 Task: Add the task  Integrate website with a new social media analytics platform to the section Escape Velocity in the project ArrowSprint and add a Due Date to the respective task as 2024/05/04
Action: Mouse moved to (588, 324)
Screenshot: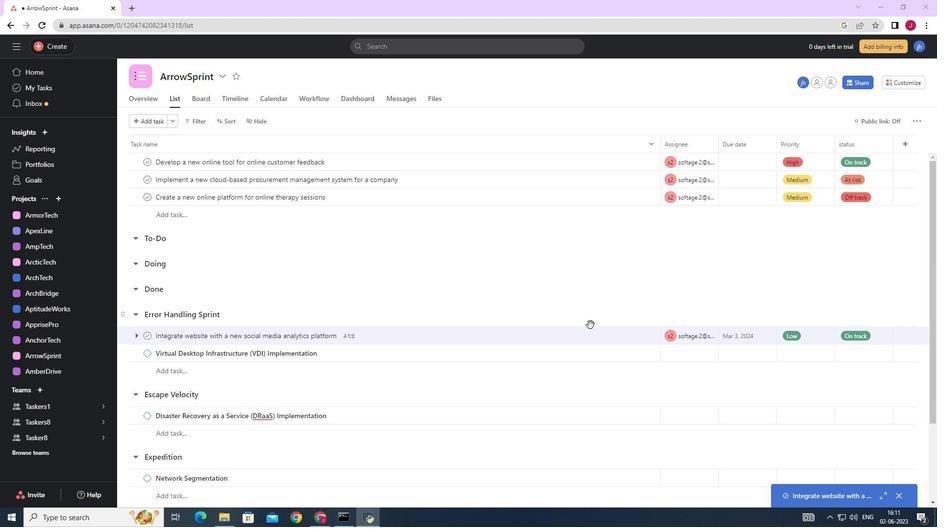 
Action: Mouse scrolled (588, 324) with delta (0, 0)
Screenshot: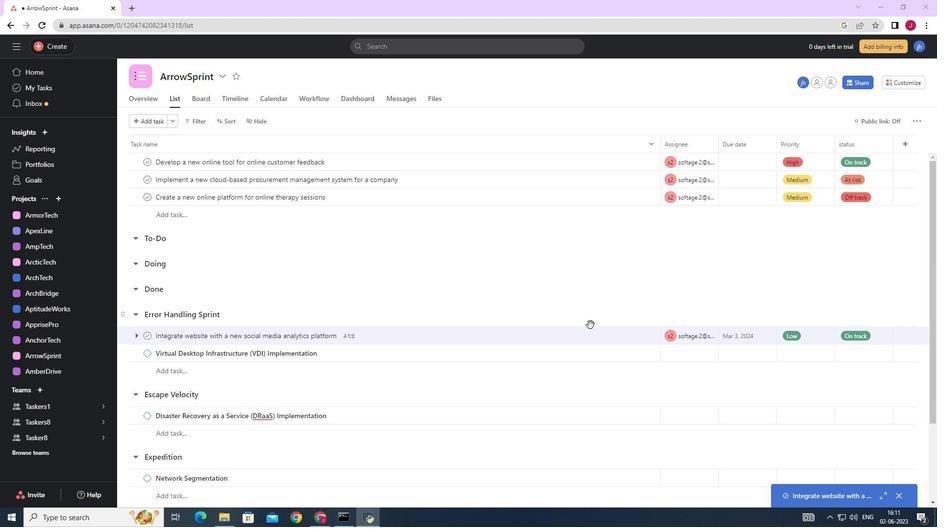 
Action: Mouse moved to (634, 336)
Screenshot: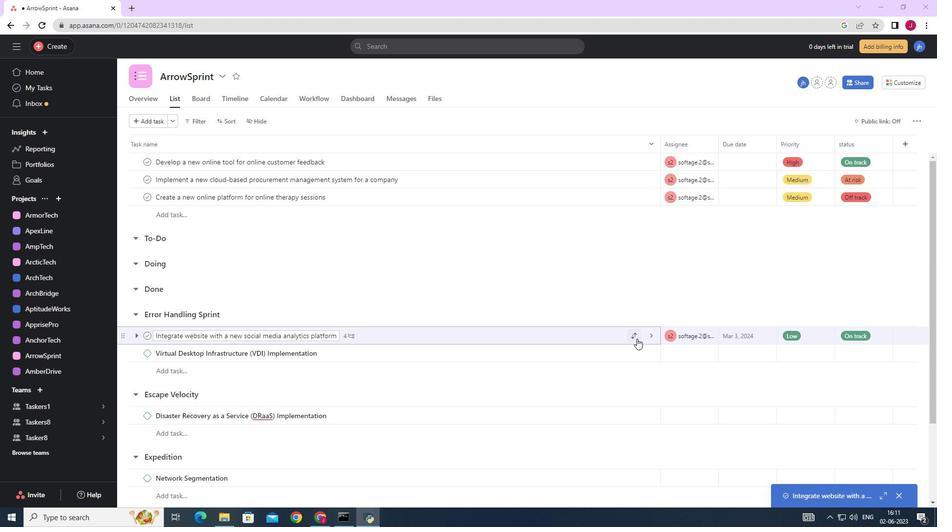 
Action: Mouse pressed left at (634, 336)
Screenshot: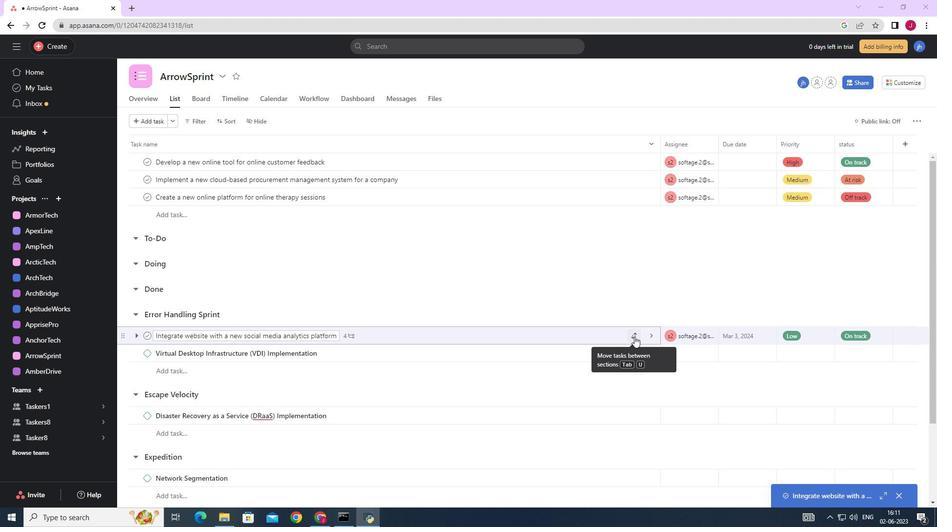 
Action: Mouse moved to (594, 278)
Screenshot: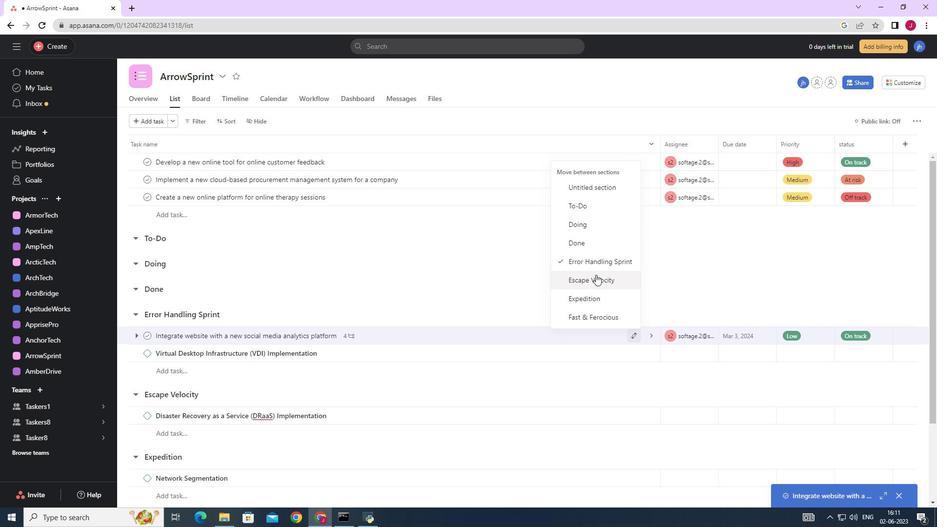 
Action: Mouse pressed left at (594, 278)
Screenshot: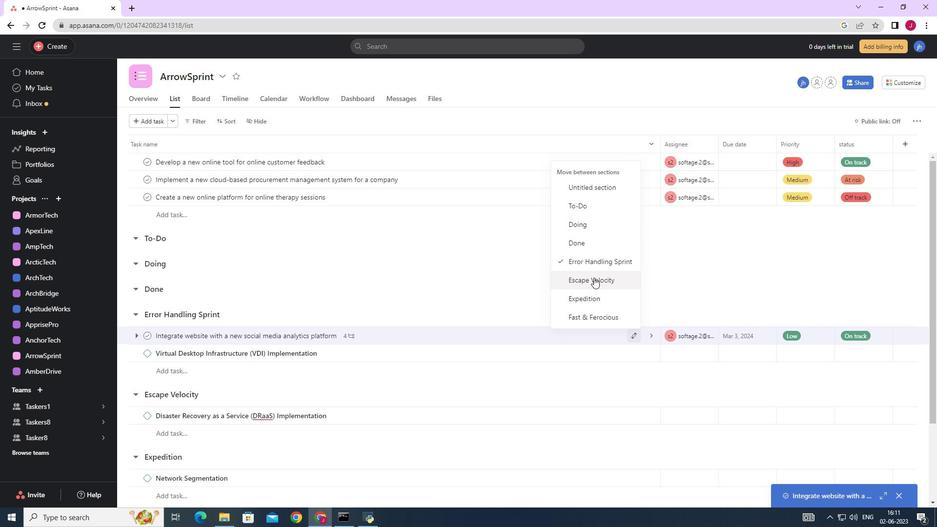 
Action: Mouse moved to (769, 396)
Screenshot: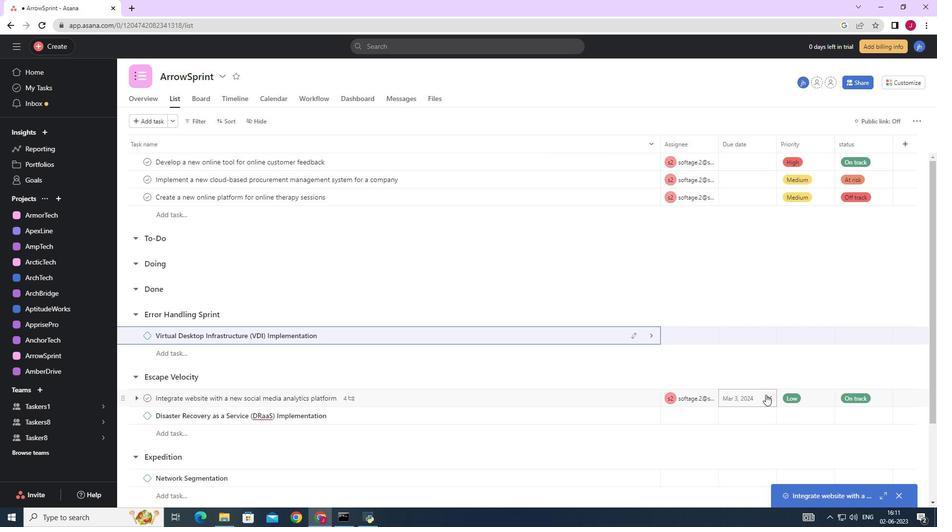 
Action: Mouse pressed left at (769, 396)
Screenshot: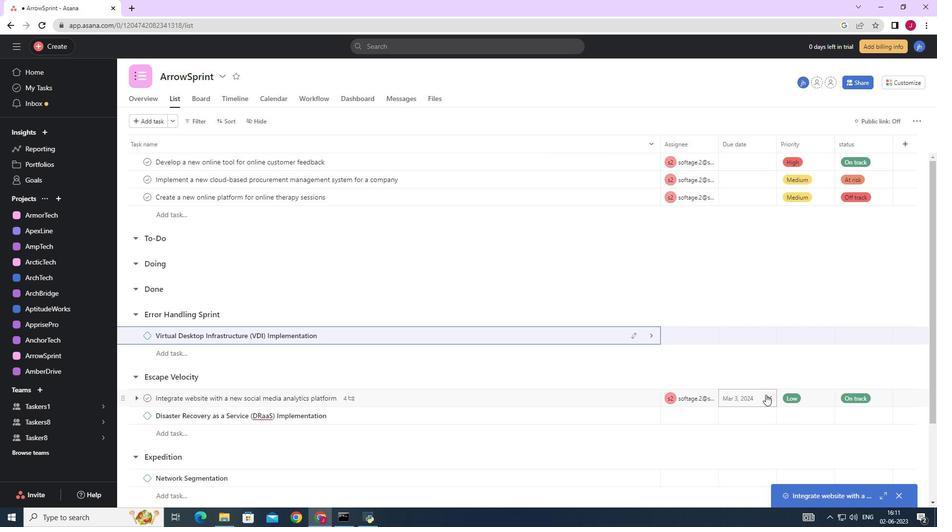 
Action: Mouse moved to (741, 396)
Screenshot: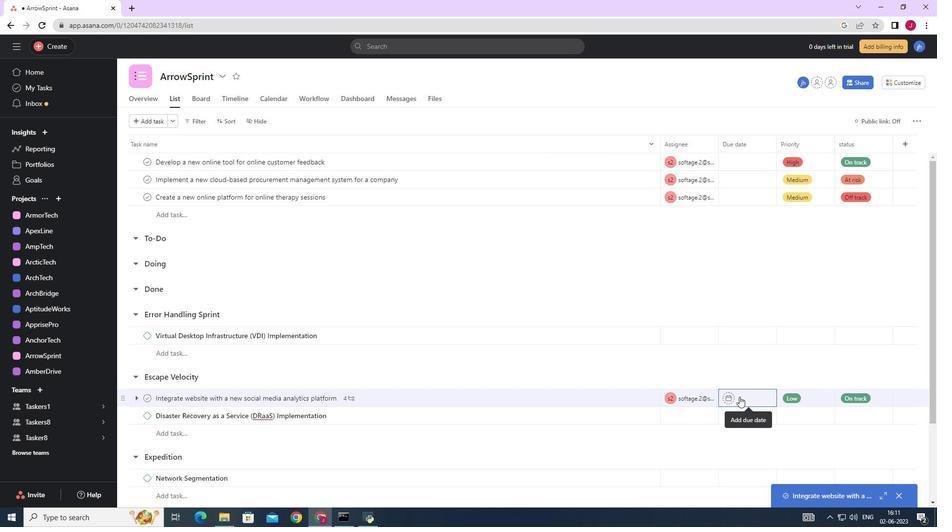 
Action: Mouse pressed left at (741, 396)
Screenshot: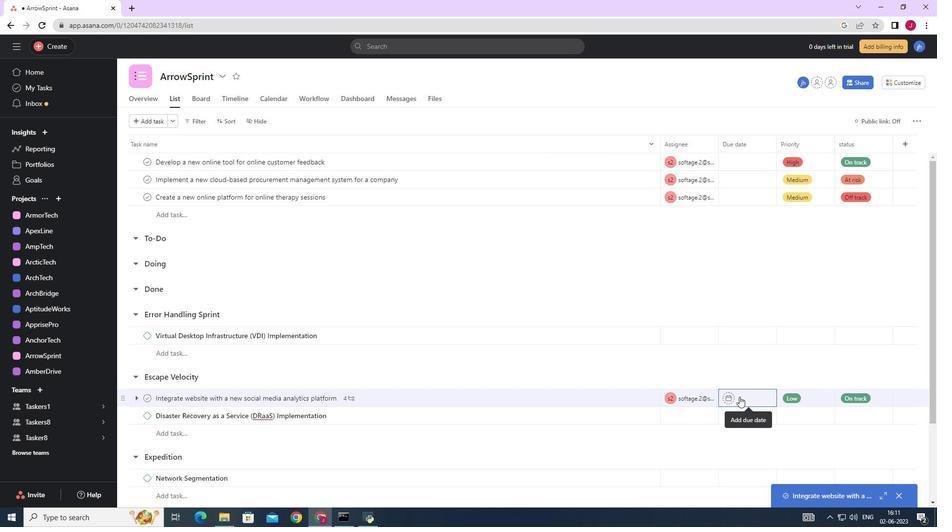 
Action: Mouse moved to (848, 241)
Screenshot: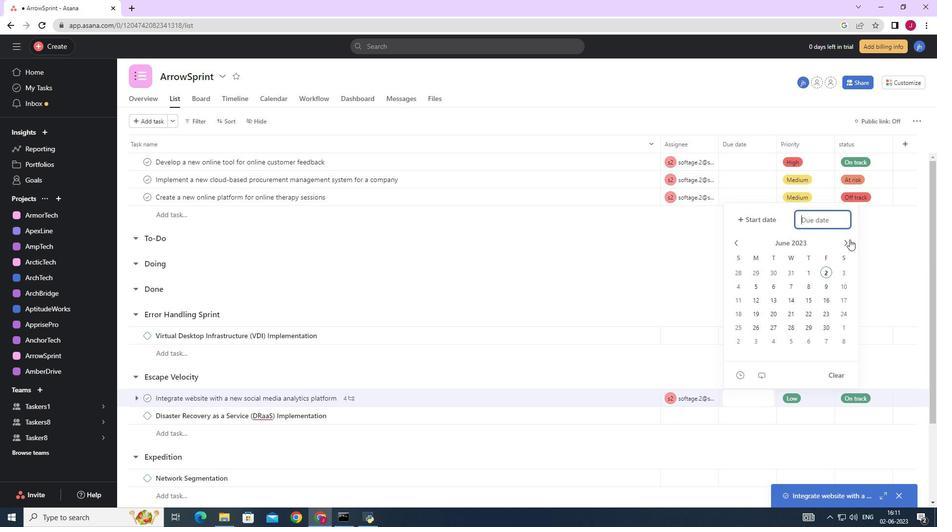 
Action: Mouse pressed left at (848, 241)
Screenshot: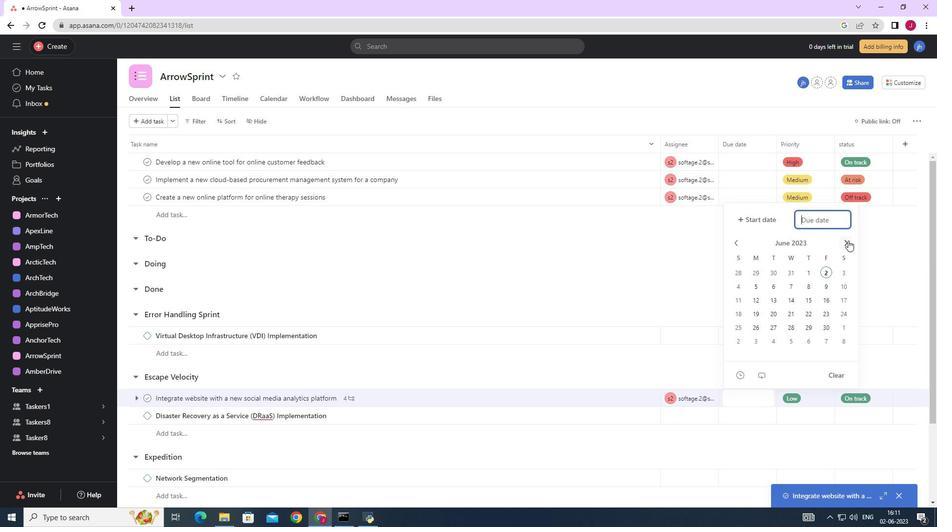 
Action: Mouse pressed left at (848, 241)
Screenshot: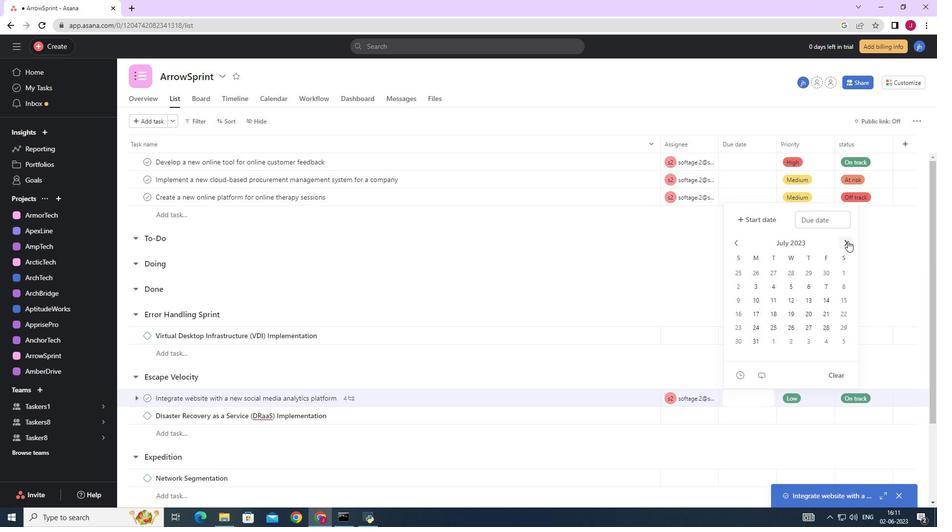 
Action: Mouse pressed left at (848, 241)
Screenshot: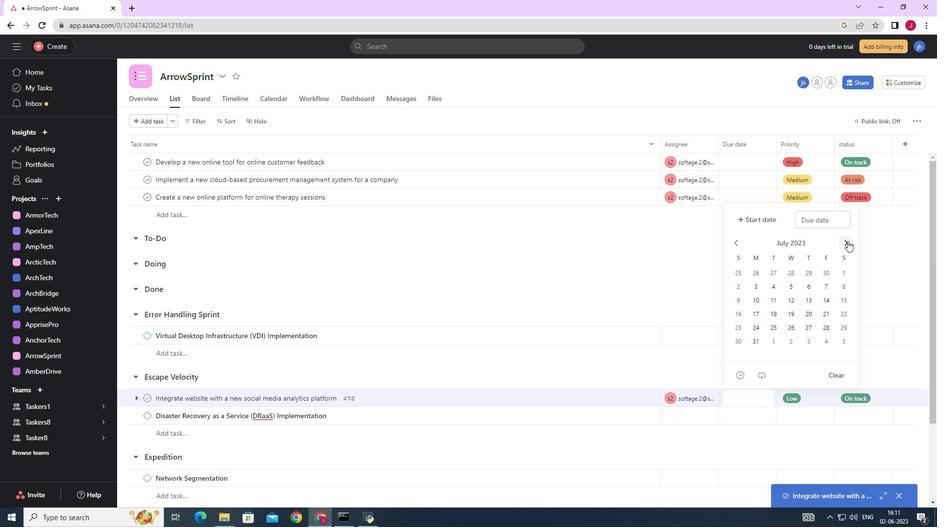 
Action: Mouse pressed left at (848, 241)
Screenshot: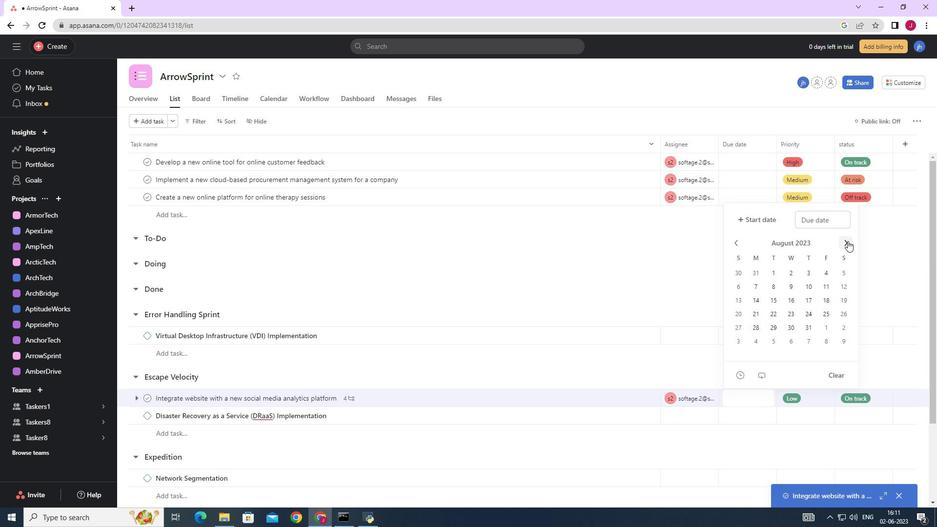 
Action: Mouse pressed left at (848, 241)
Screenshot: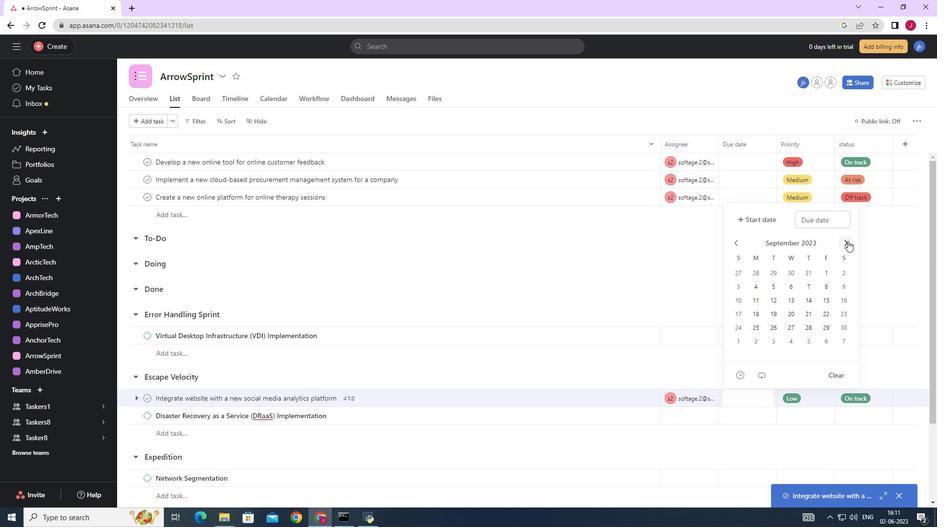 
Action: Mouse pressed left at (848, 241)
Screenshot: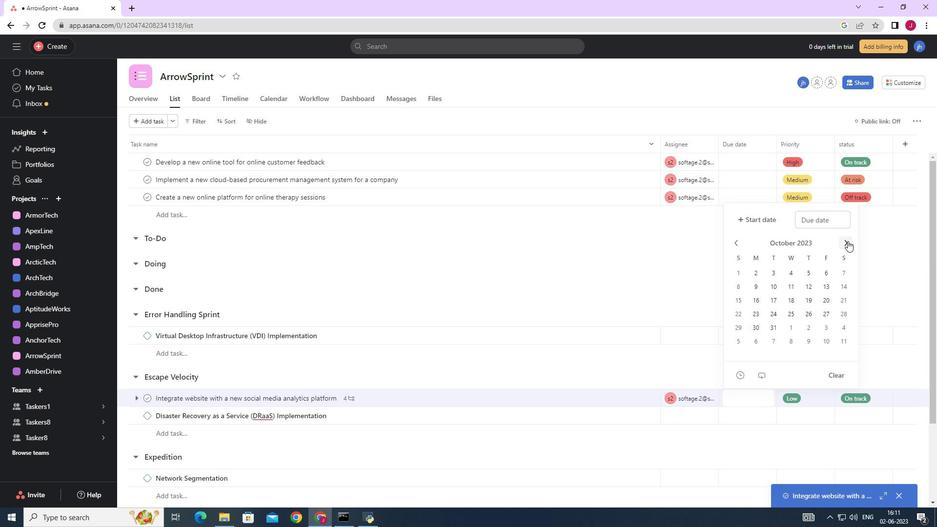 
Action: Mouse pressed left at (848, 241)
Screenshot: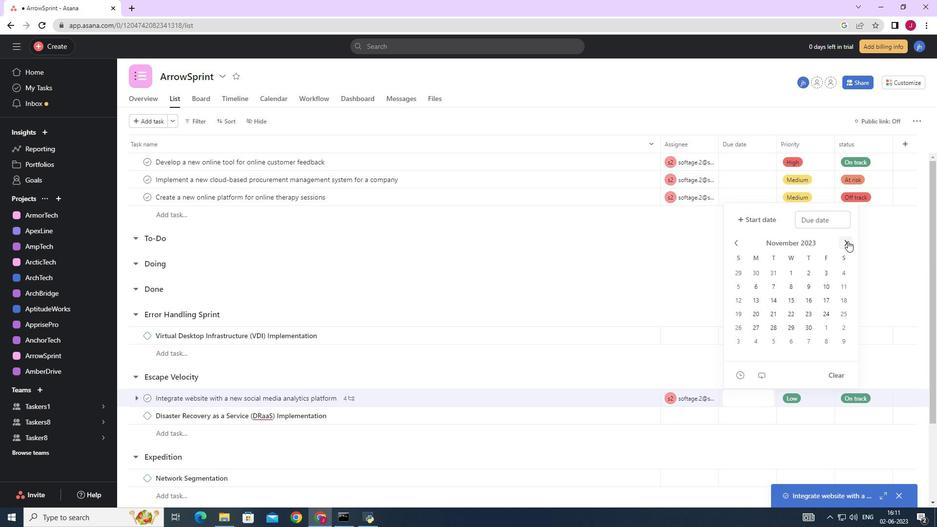 
Action: Mouse pressed left at (848, 241)
Screenshot: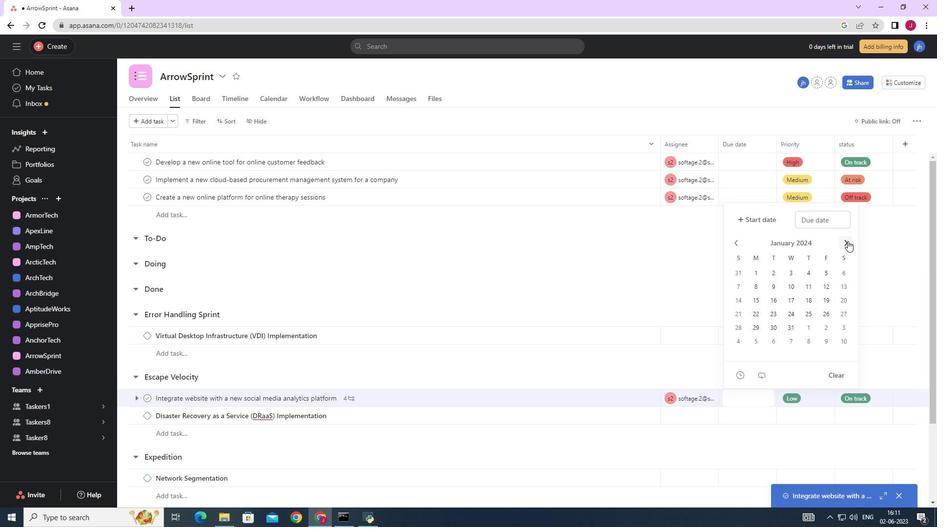 
Action: Mouse pressed left at (848, 241)
Screenshot: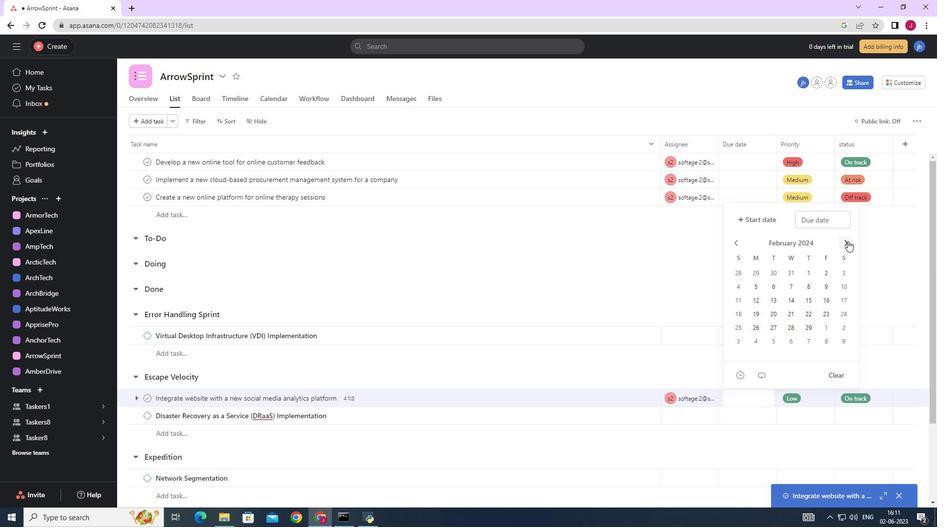 
Action: Mouse pressed left at (848, 241)
Screenshot: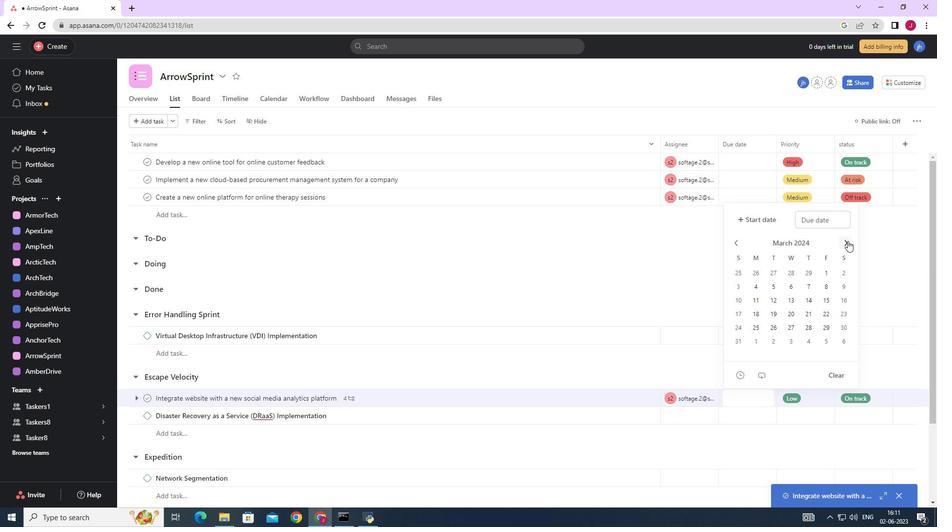 
Action: Mouse pressed left at (848, 241)
Screenshot: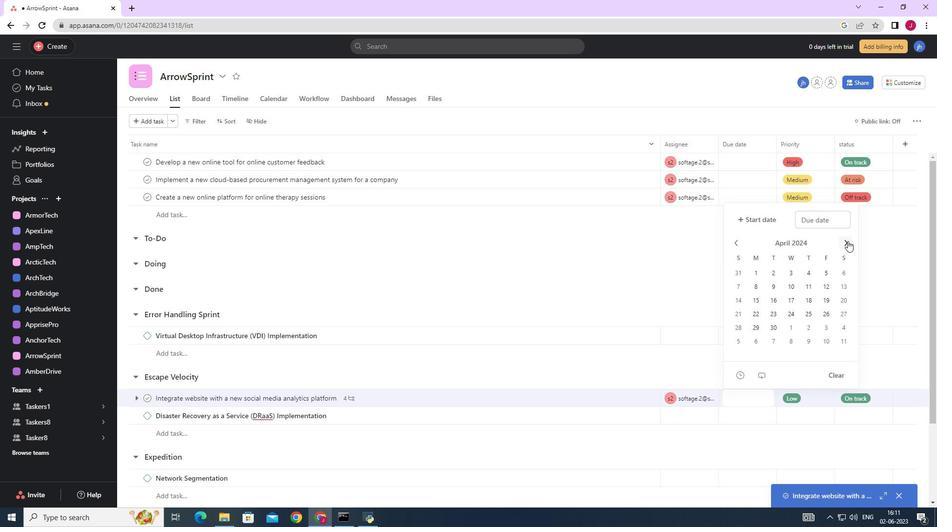 
Action: Mouse moved to (841, 273)
Screenshot: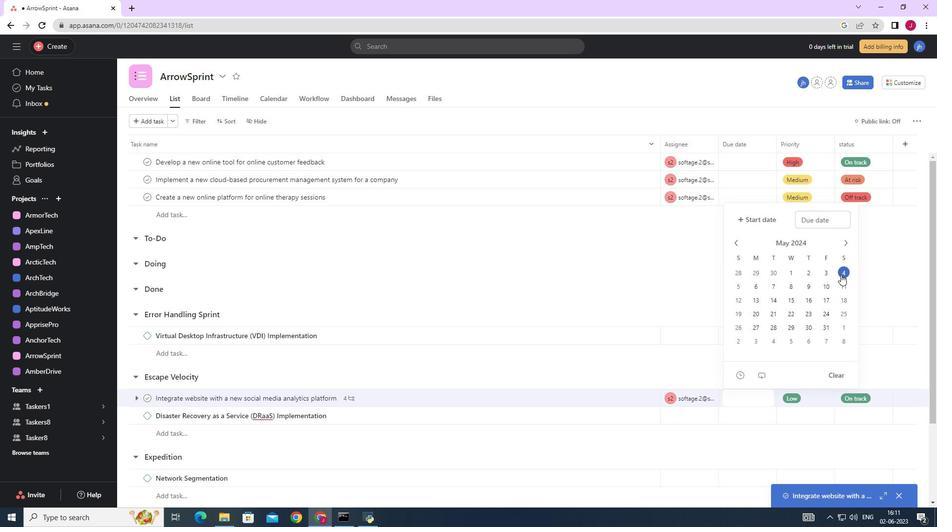 
Action: Mouse pressed left at (841, 273)
Screenshot: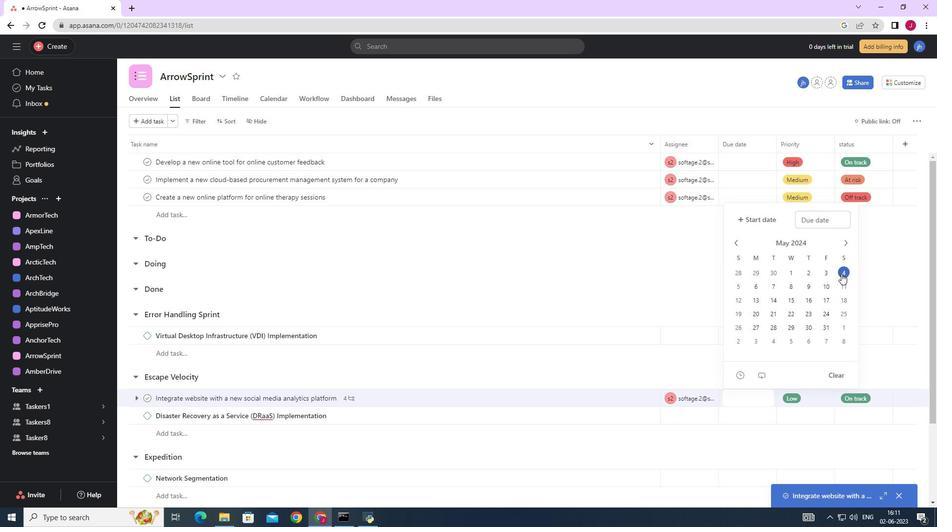 
Action: Mouse moved to (896, 286)
Screenshot: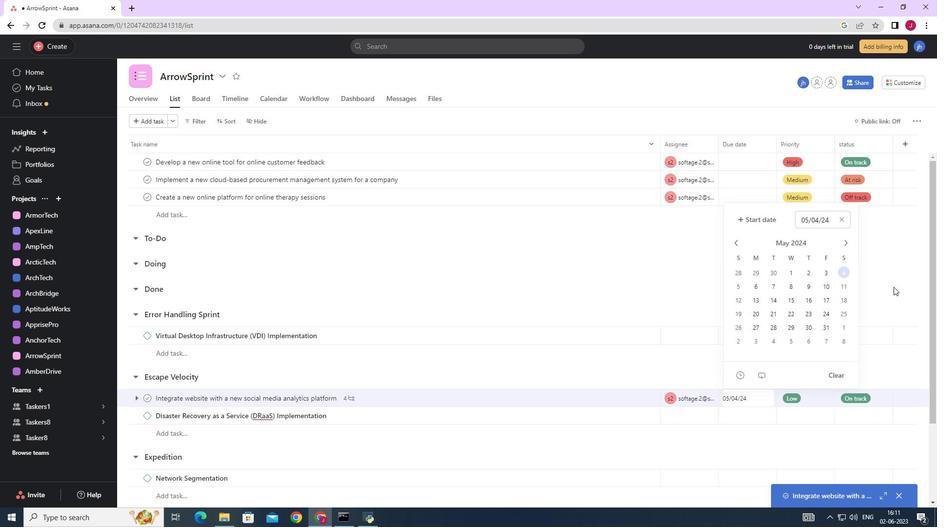 
Action: Mouse pressed left at (896, 286)
Screenshot: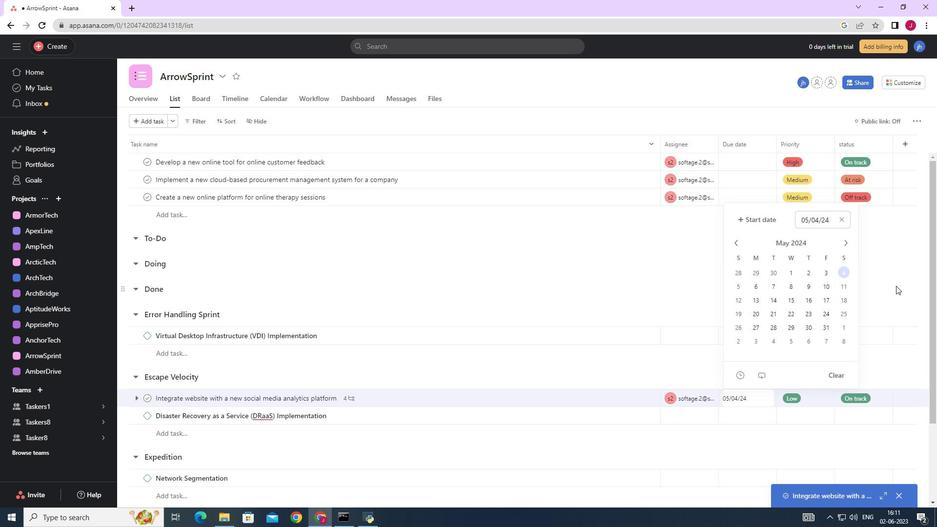 
Action: Mouse moved to (895, 286)
Screenshot: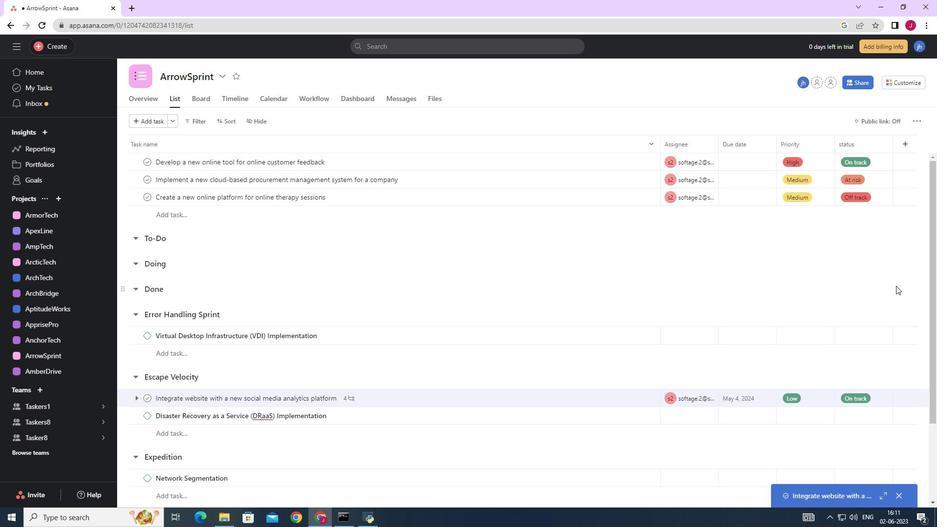 
